 Task: Sort extension by updated date.
Action: Mouse moved to (785, 125)
Screenshot: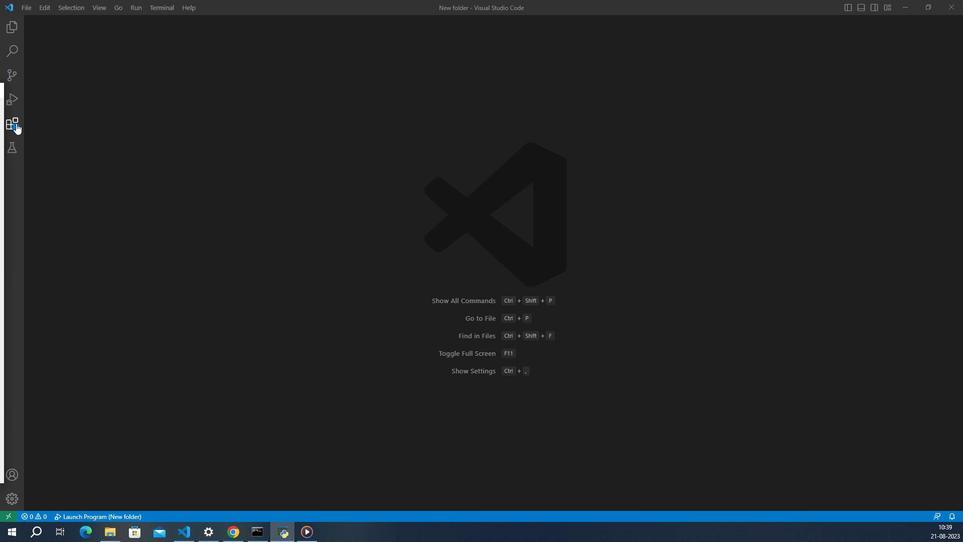
Action: Mouse pressed left at (785, 125)
Screenshot: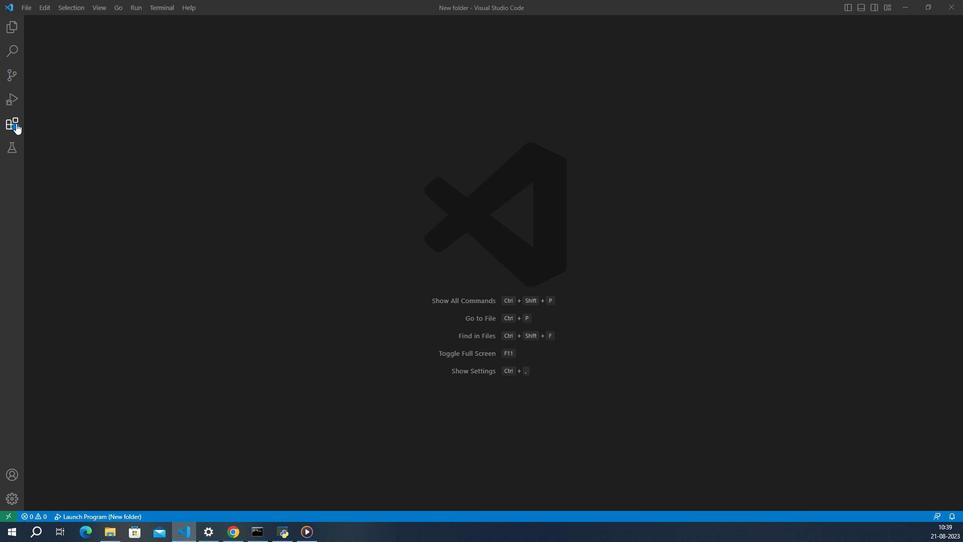 
Action: Mouse moved to (828, 25)
Screenshot: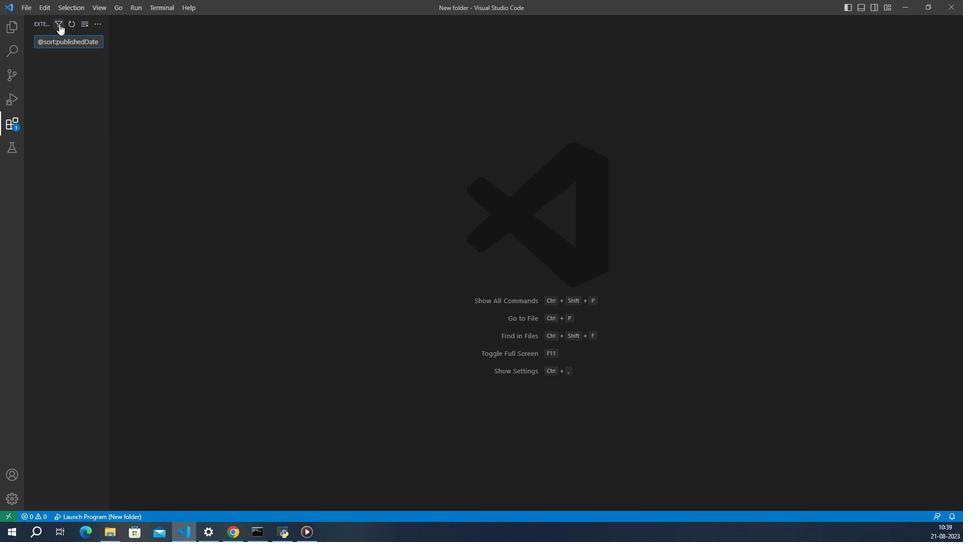 
Action: Mouse pressed left at (828, 25)
Screenshot: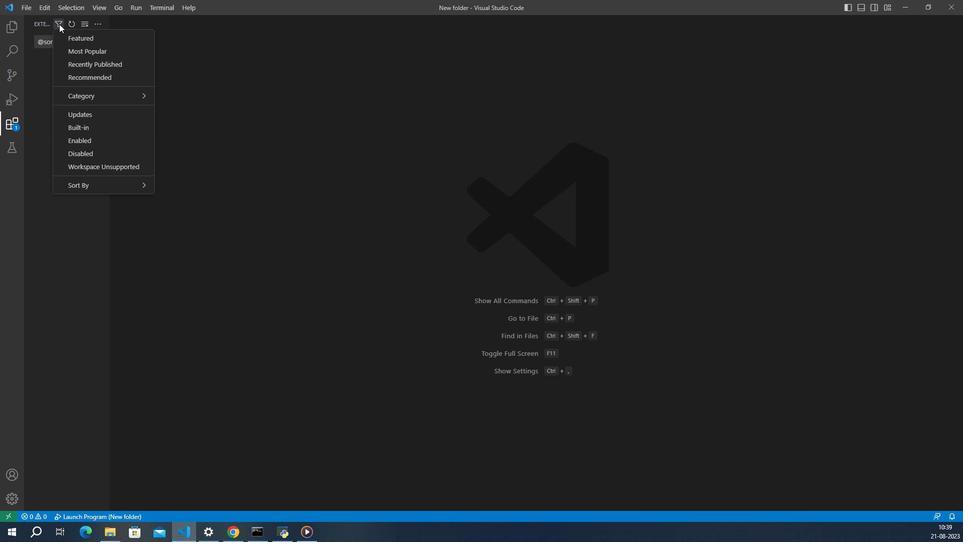 
Action: Mouse moved to (955, 237)
Screenshot: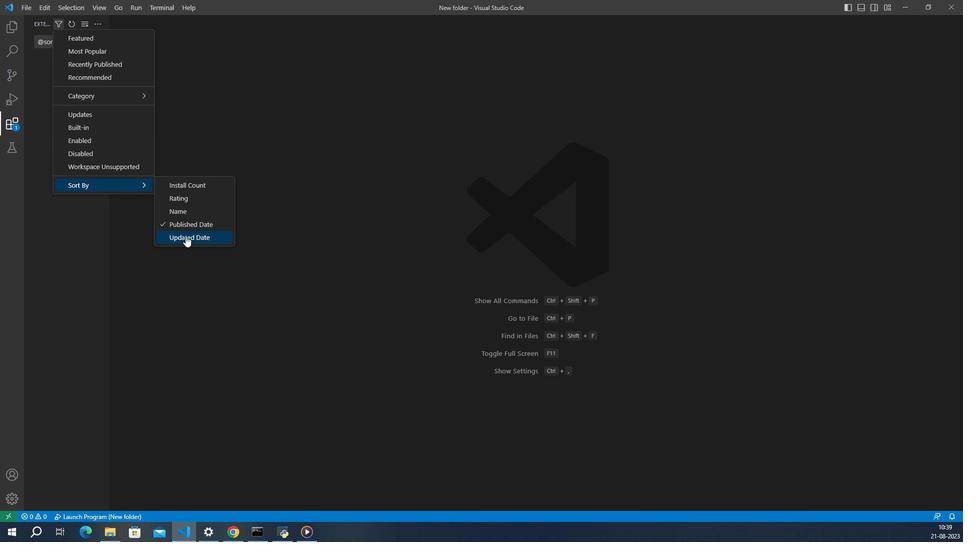 
Action: Mouse pressed left at (955, 237)
Screenshot: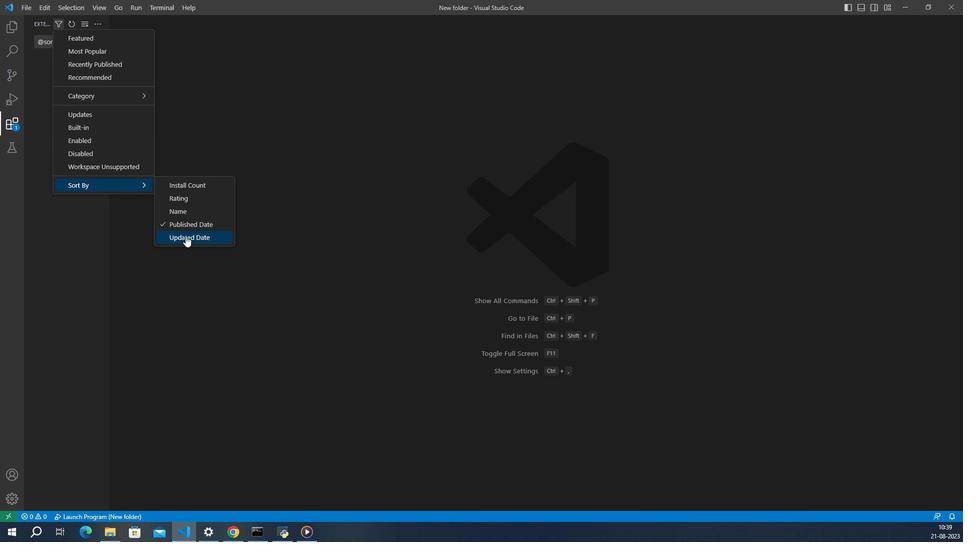 
